 Task: Create a due date automation trigger when advanced on, 2 working days before a card is due add fields with all custom fields completed at 11:00 AM.
Action: Mouse moved to (1283, 99)
Screenshot: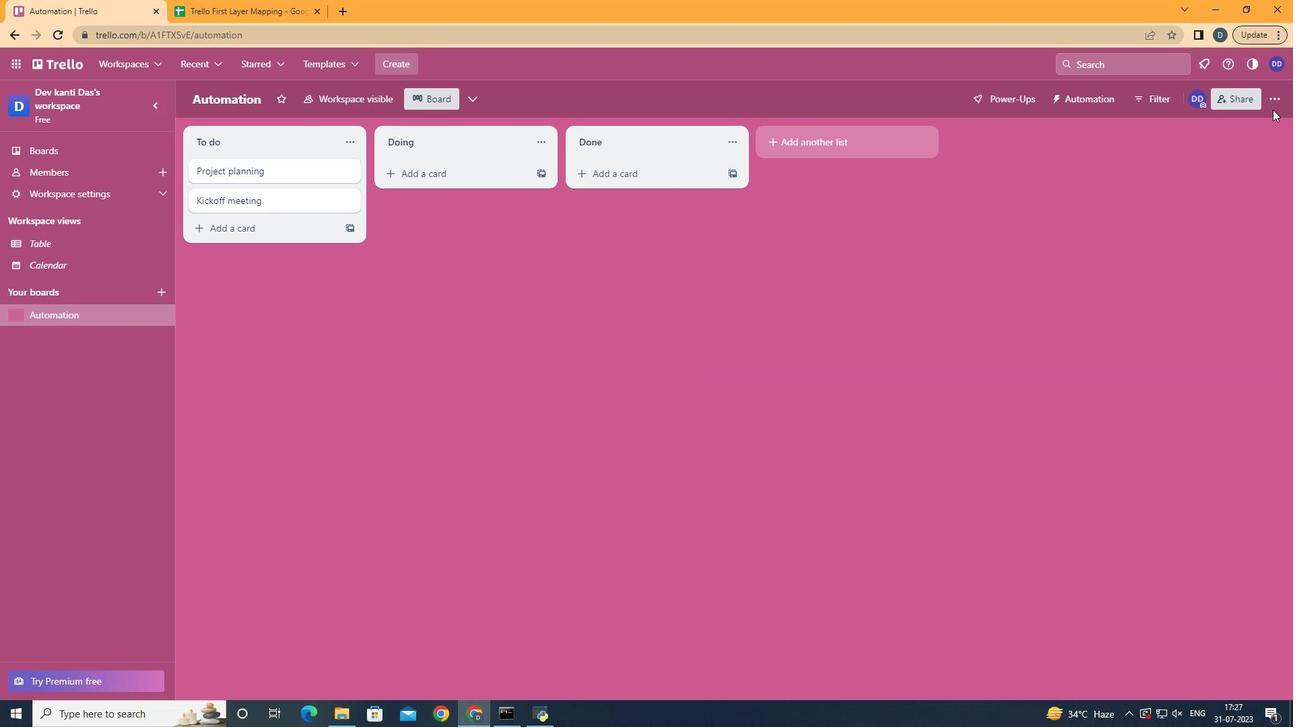 
Action: Mouse pressed left at (1283, 99)
Screenshot: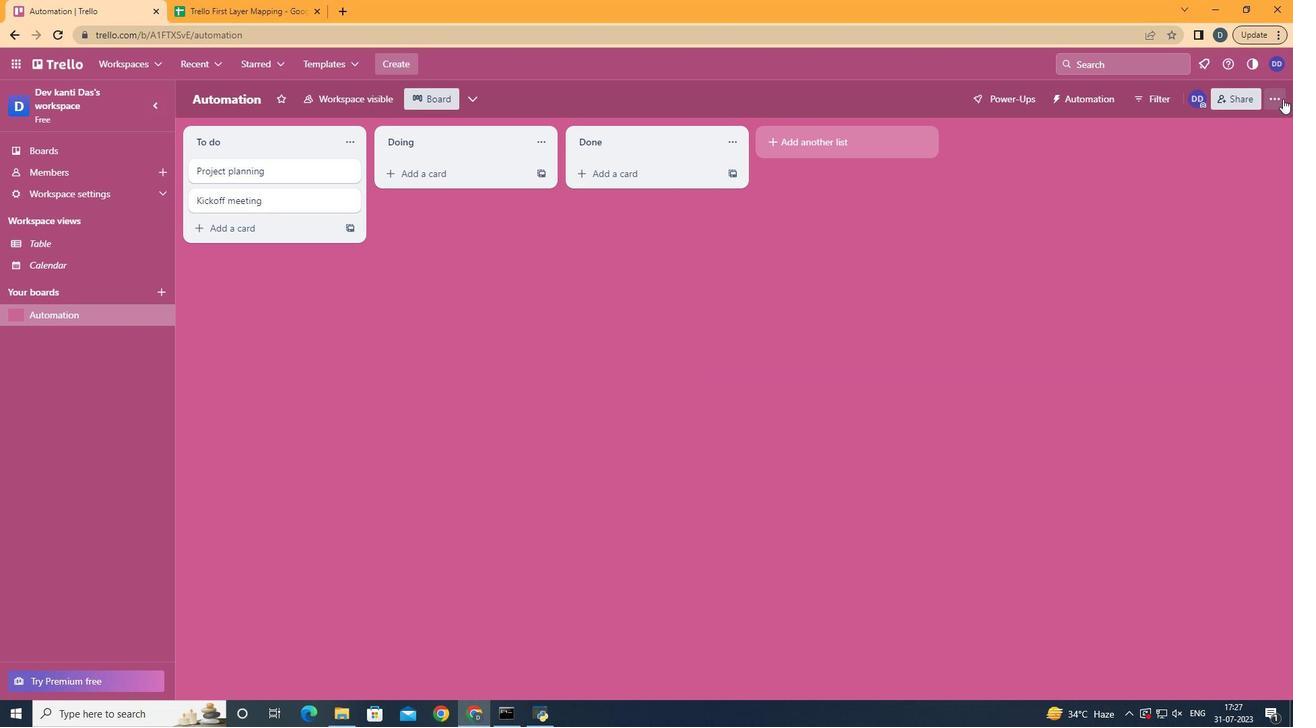 
Action: Mouse moved to (1186, 272)
Screenshot: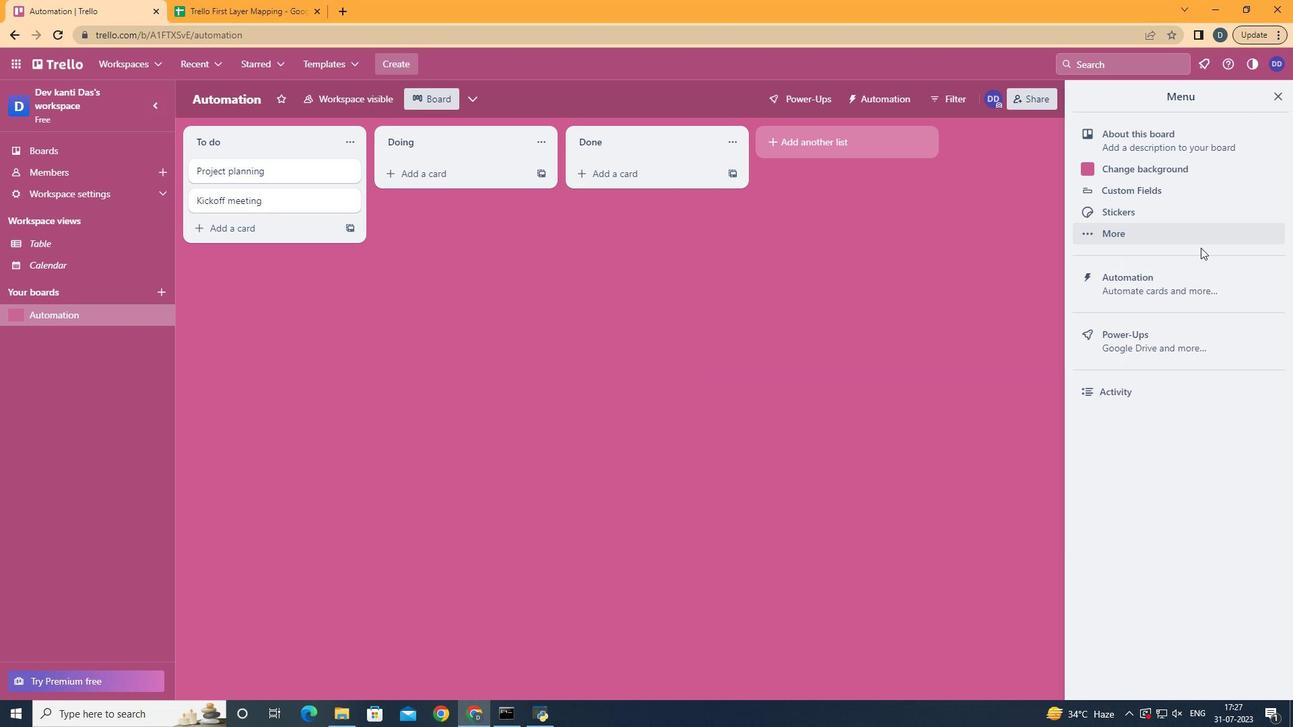 
Action: Mouse pressed left at (1186, 272)
Screenshot: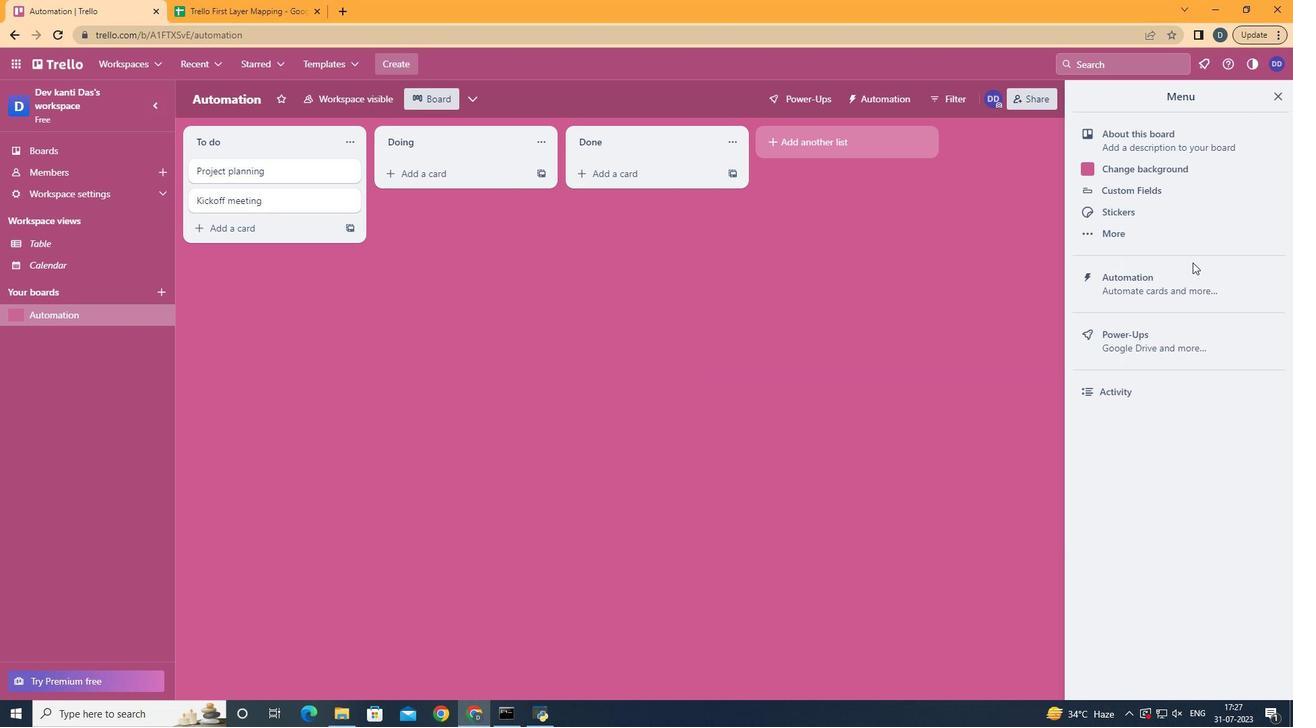 
Action: Mouse moved to (215, 268)
Screenshot: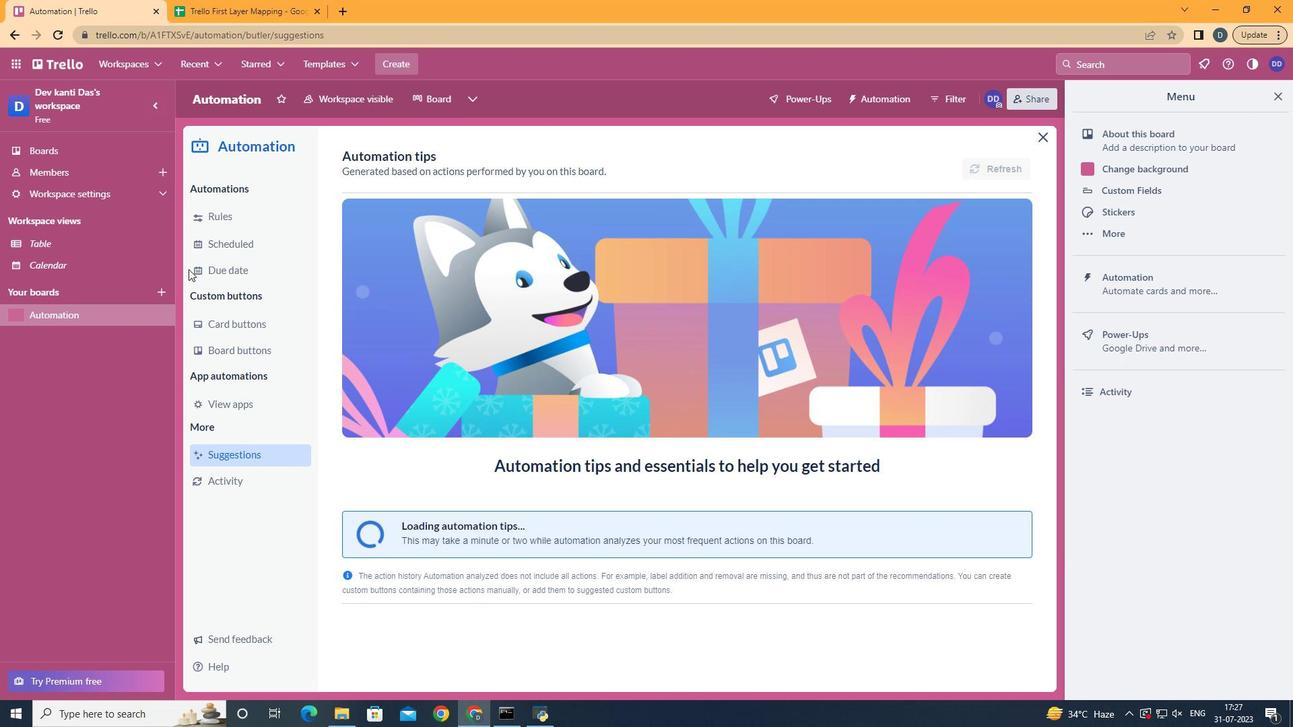 
Action: Mouse pressed left at (215, 268)
Screenshot: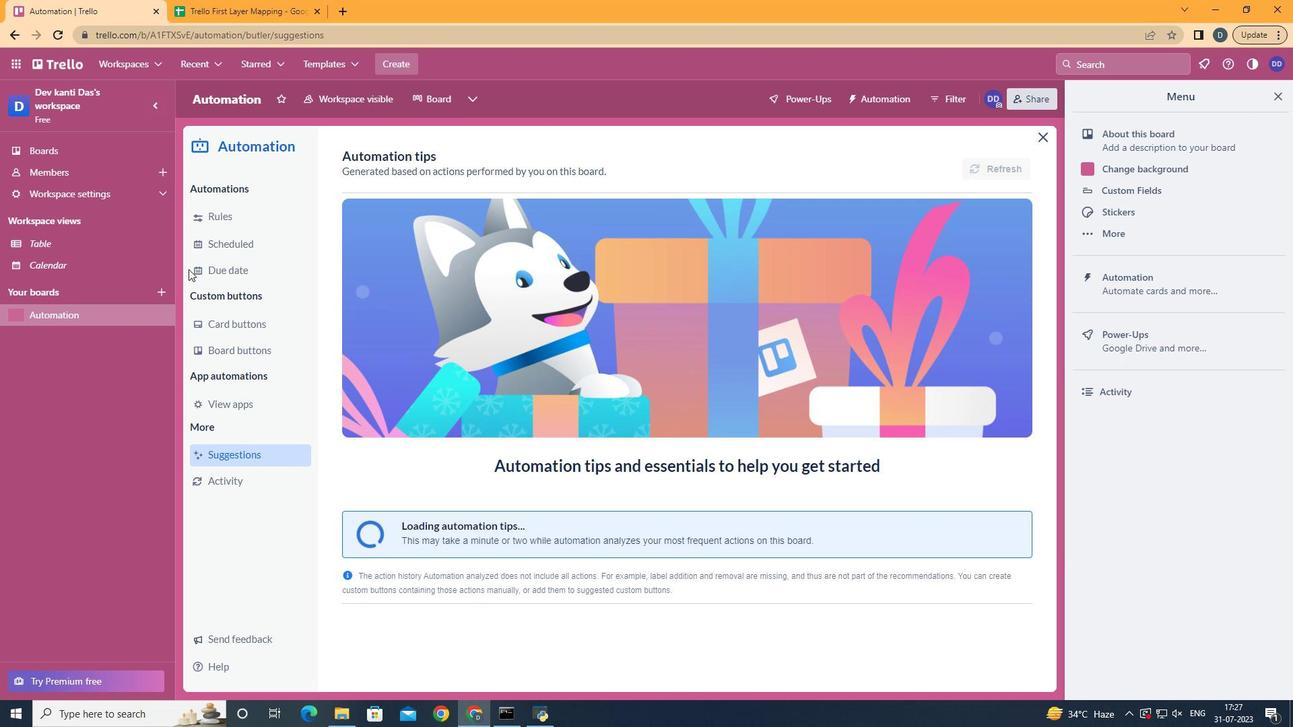 
Action: Mouse moved to (949, 164)
Screenshot: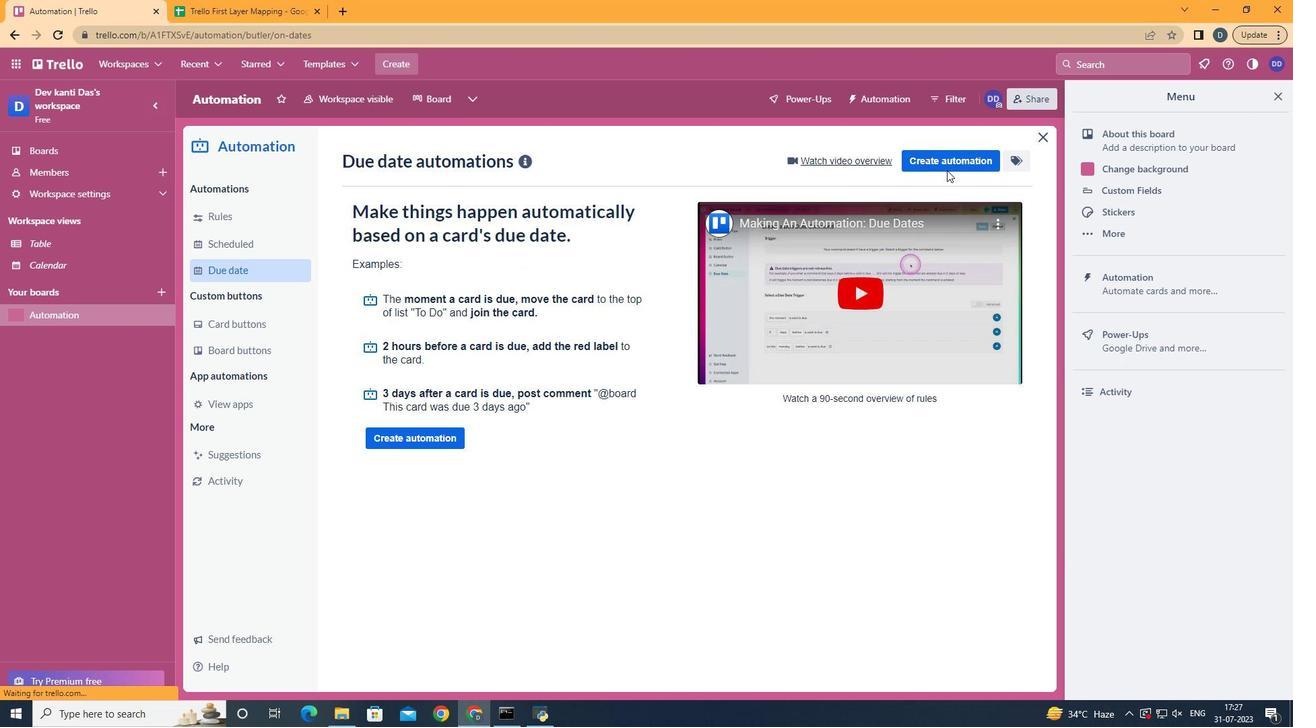 
Action: Mouse pressed left at (949, 164)
Screenshot: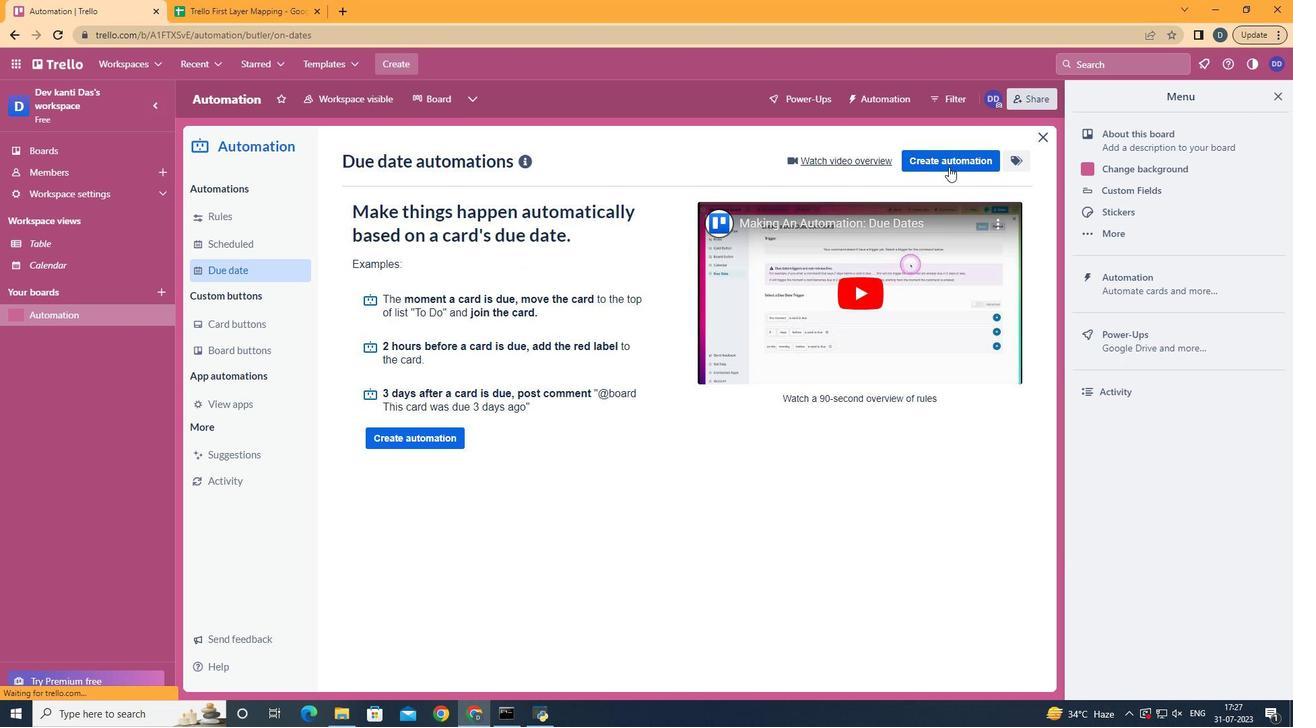 
Action: Mouse moved to (741, 283)
Screenshot: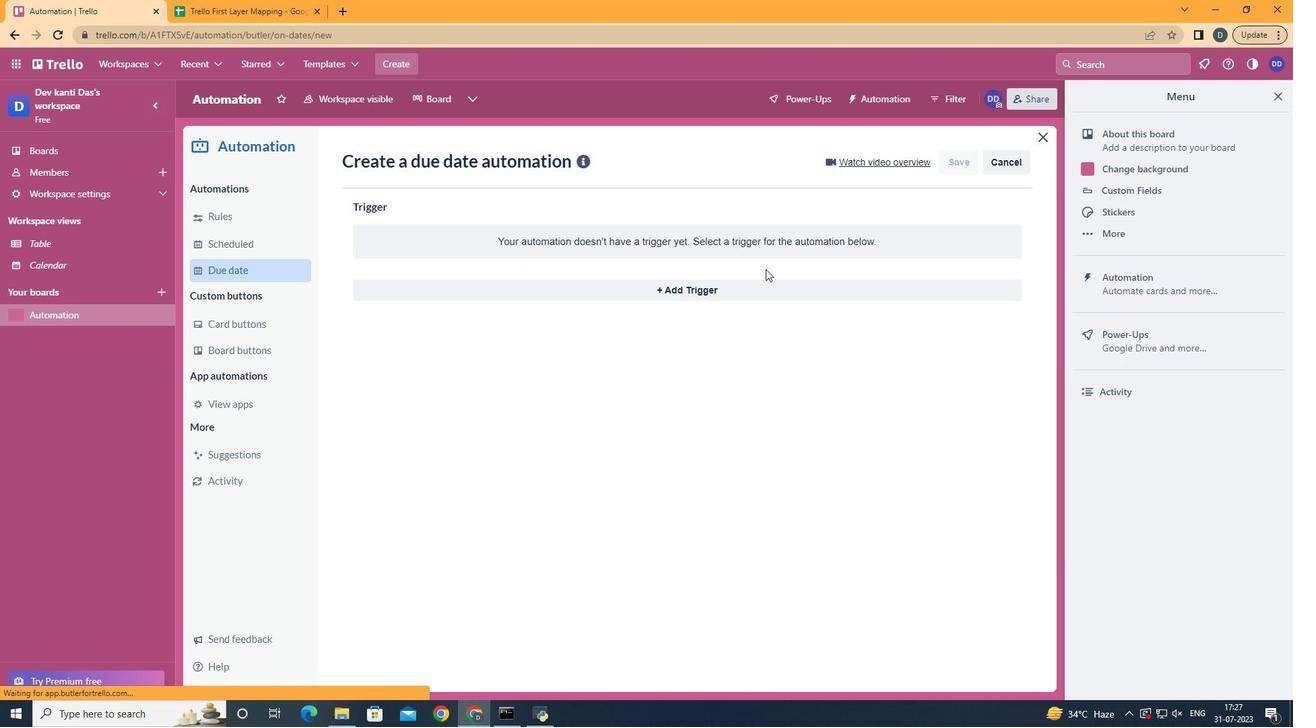 
Action: Mouse pressed left at (741, 283)
Screenshot: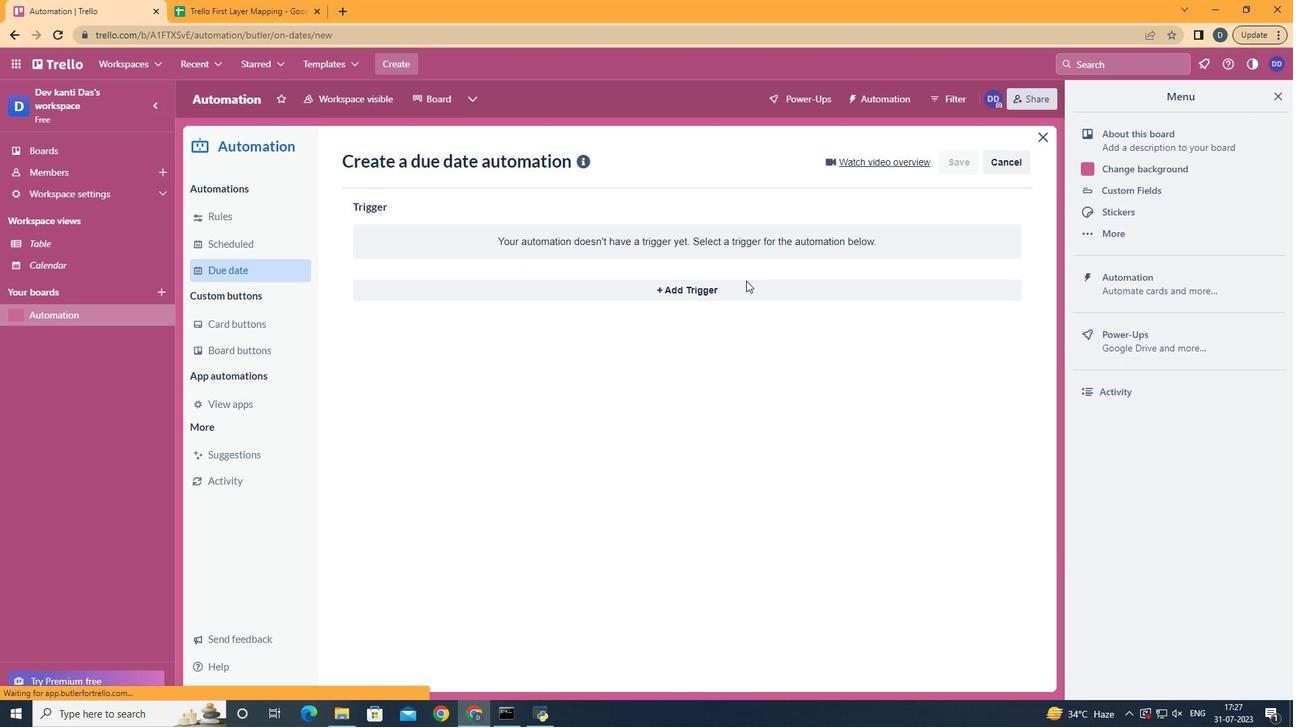 
Action: Mouse moved to (440, 553)
Screenshot: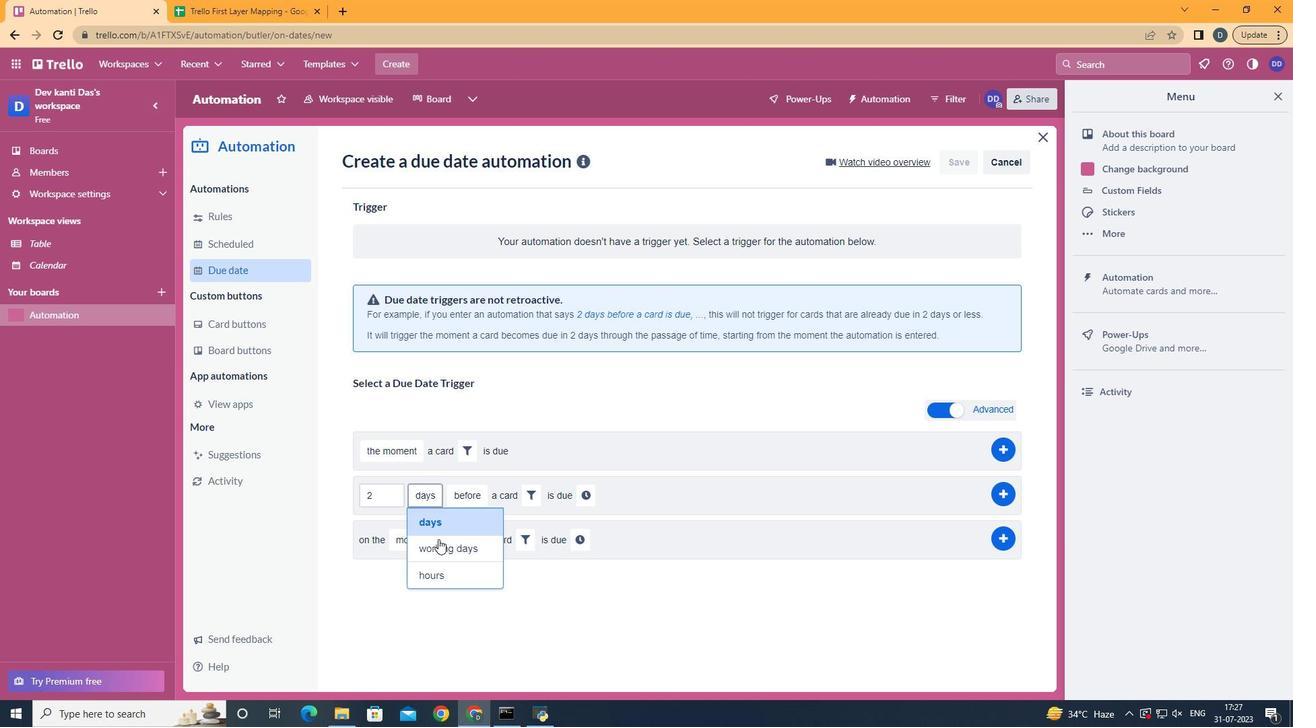 
Action: Mouse pressed left at (440, 553)
Screenshot: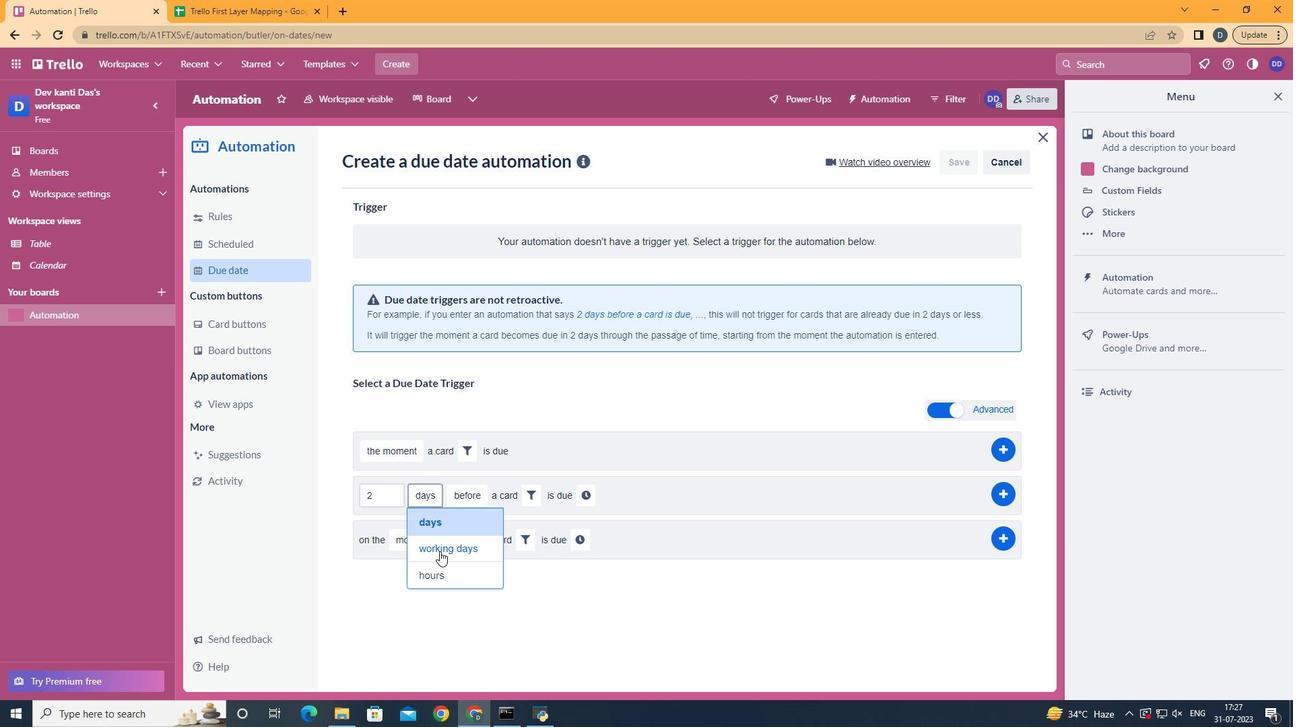
Action: Mouse moved to (563, 499)
Screenshot: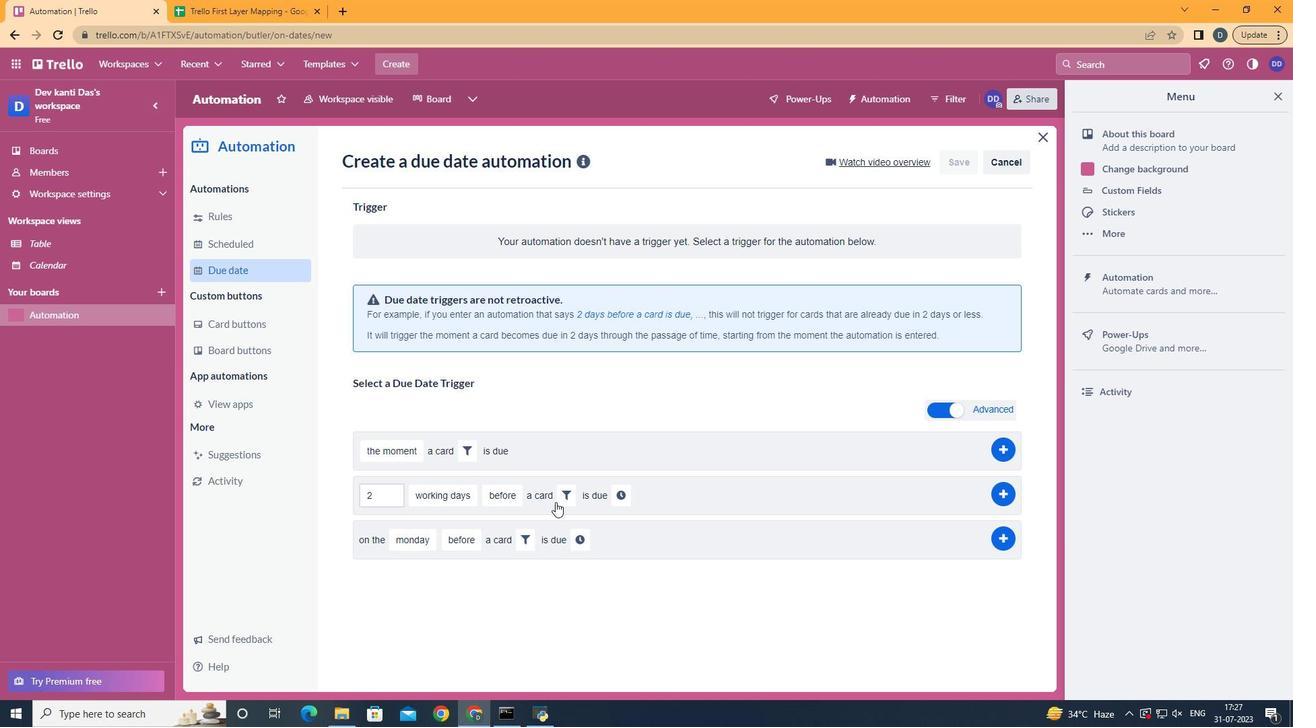 
Action: Mouse pressed left at (563, 499)
Screenshot: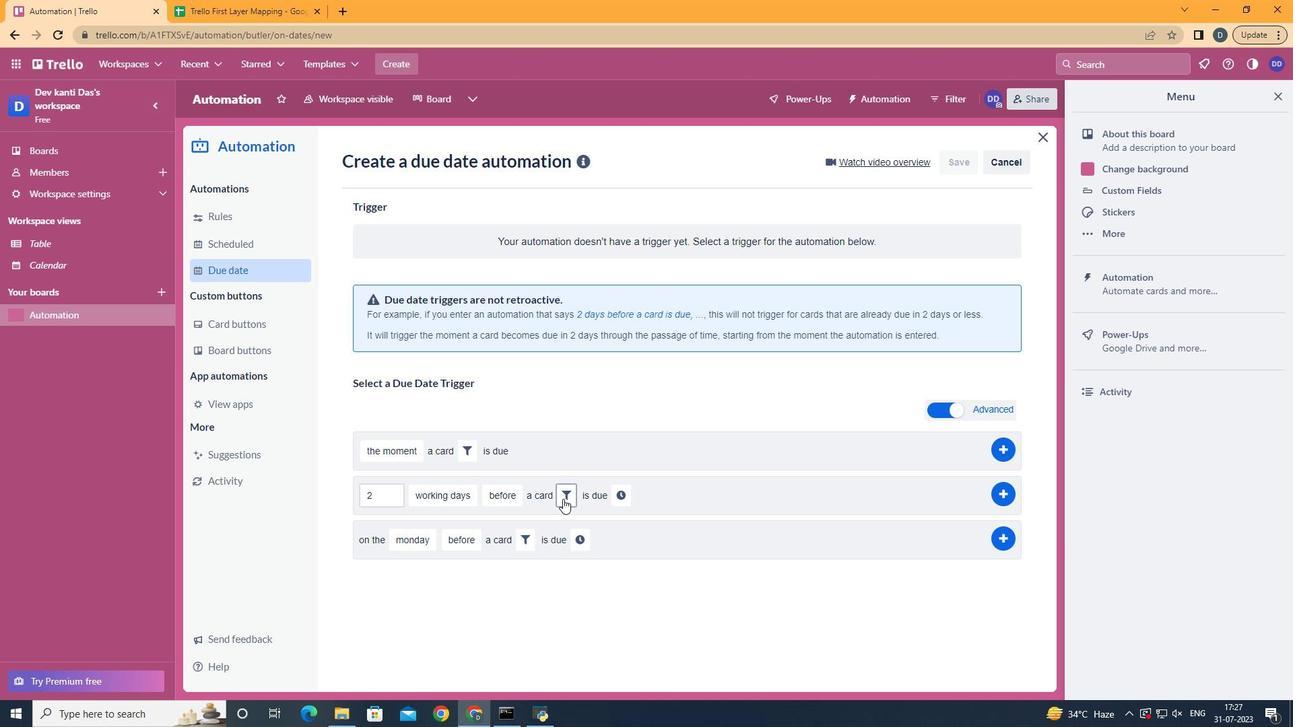
Action: Mouse moved to (774, 540)
Screenshot: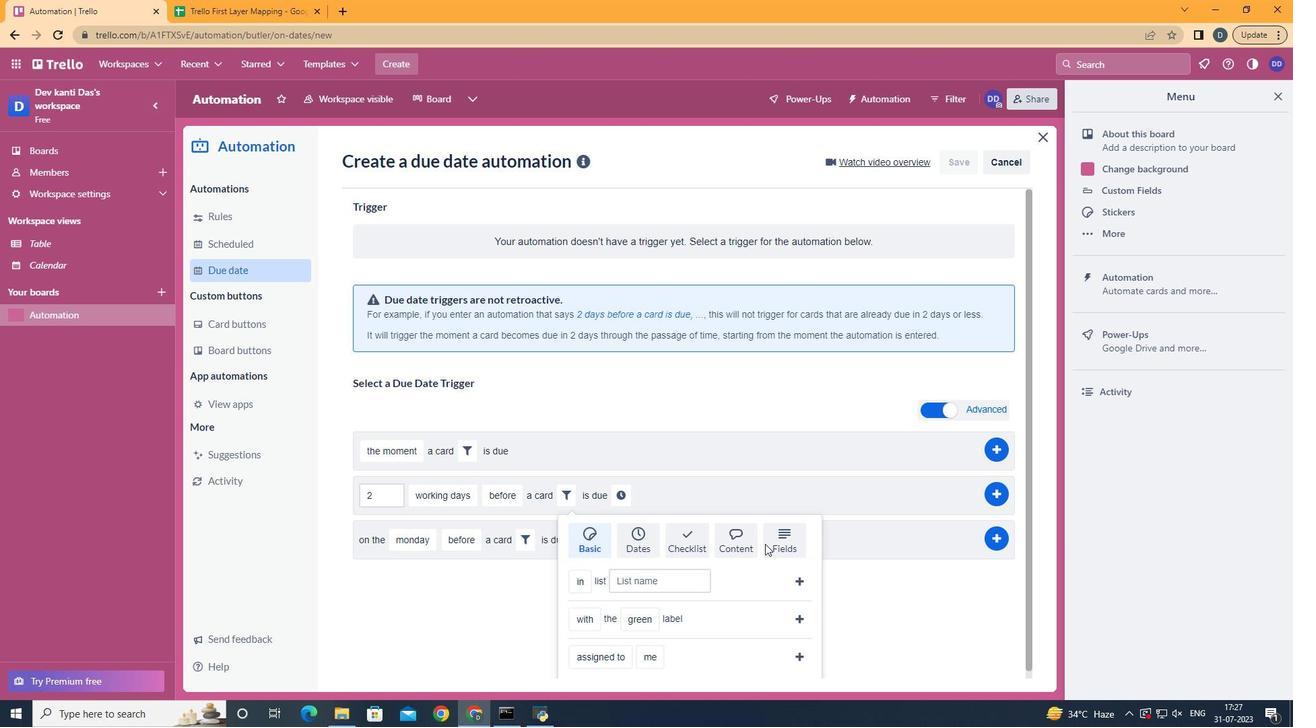 
Action: Mouse pressed left at (774, 540)
Screenshot: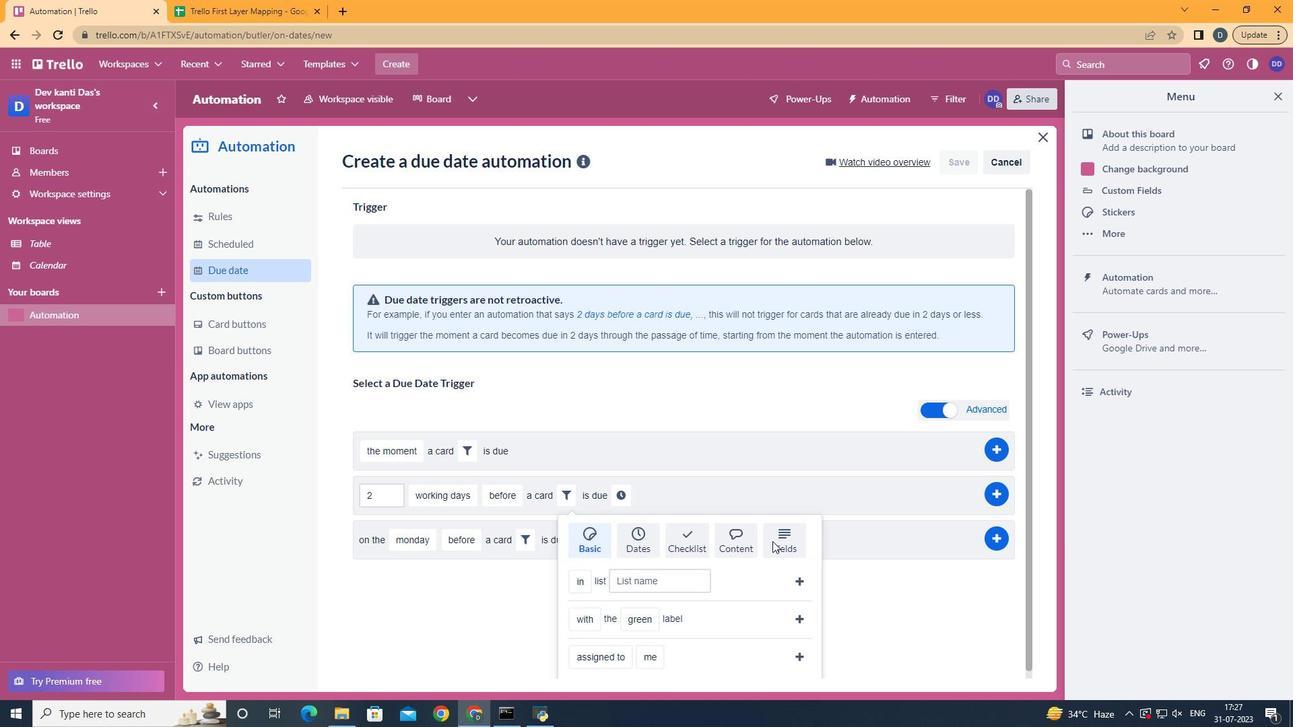 
Action: Mouse moved to (592, 621)
Screenshot: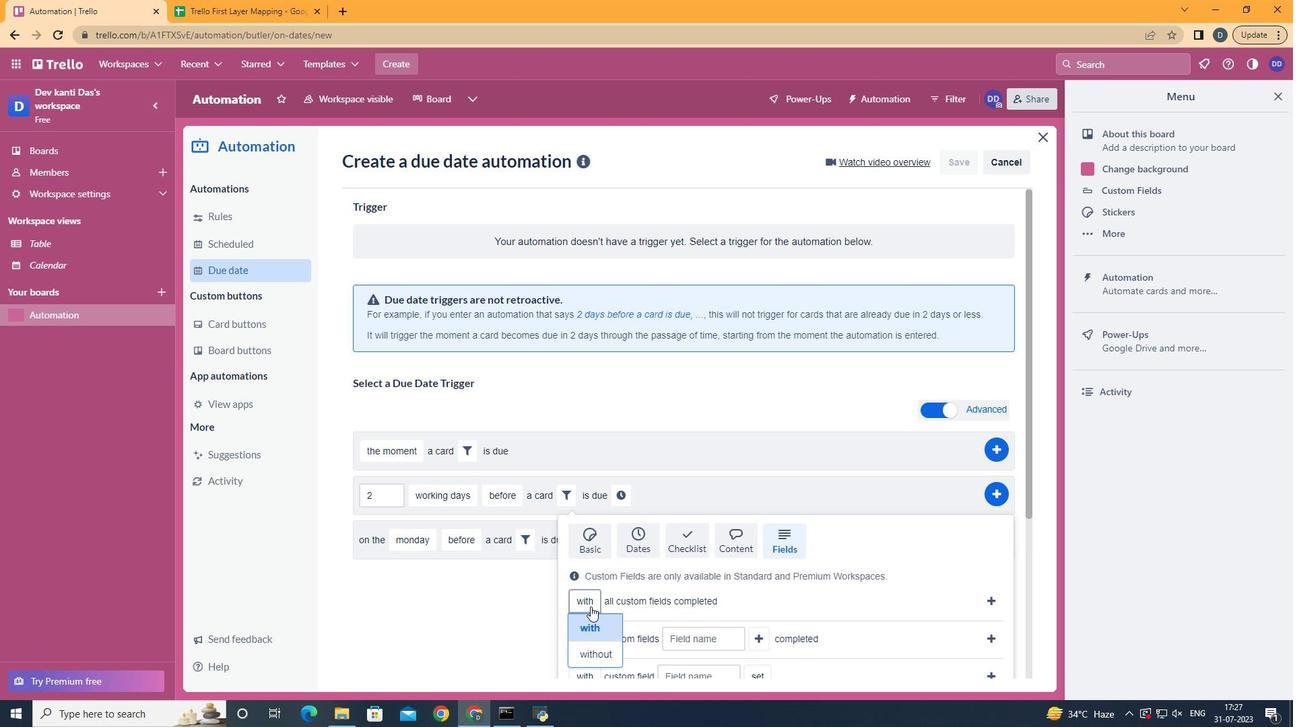 
Action: Mouse pressed left at (592, 621)
Screenshot: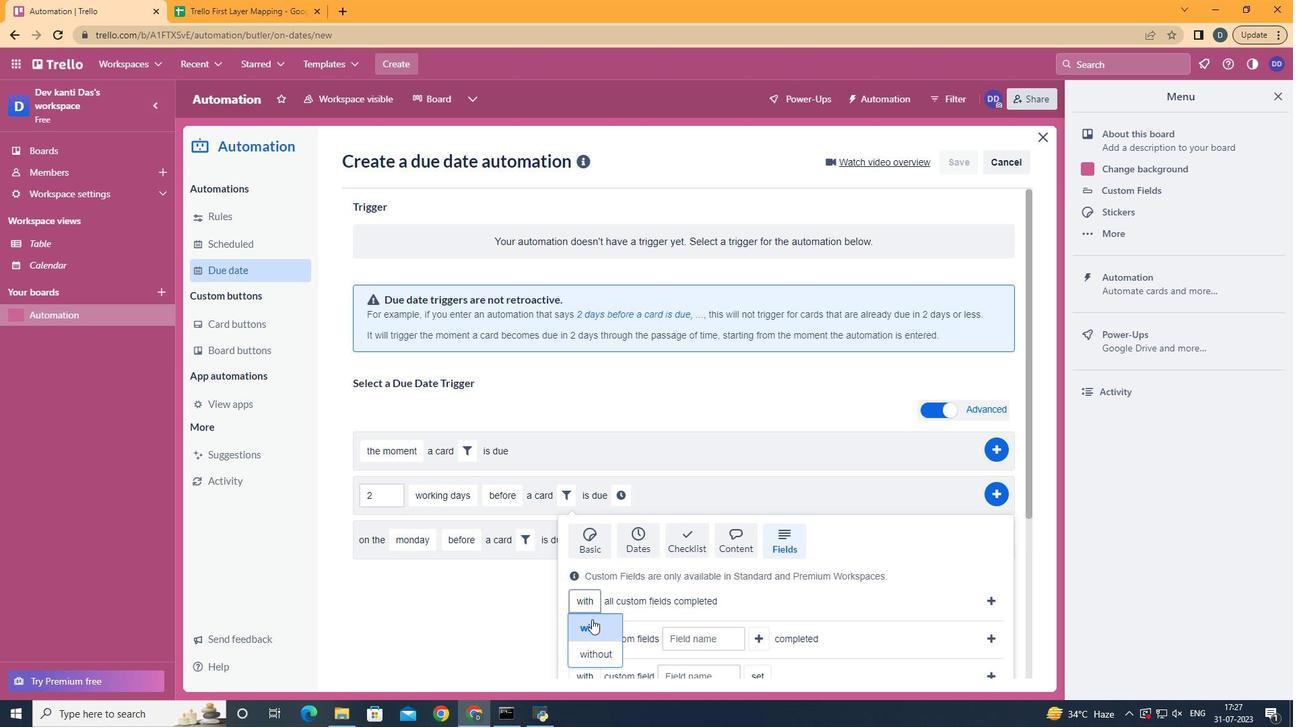 
Action: Mouse moved to (999, 598)
Screenshot: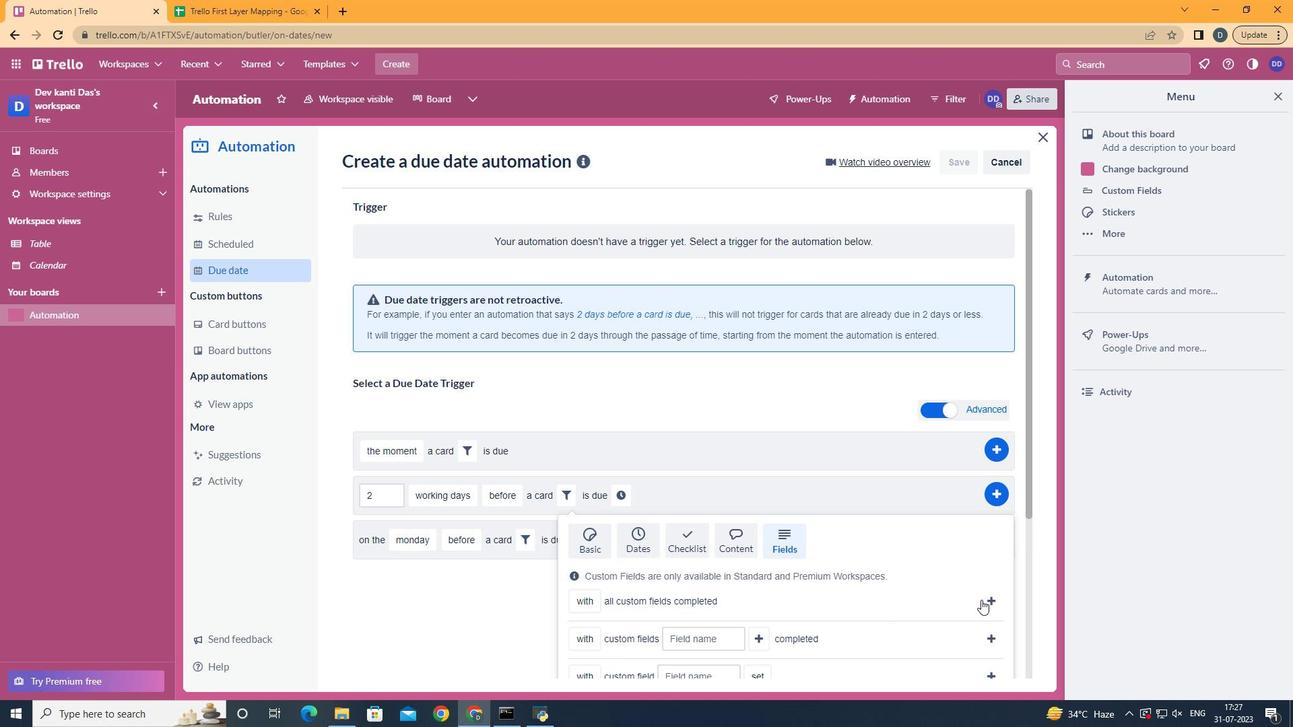 
Action: Mouse pressed left at (999, 598)
Screenshot: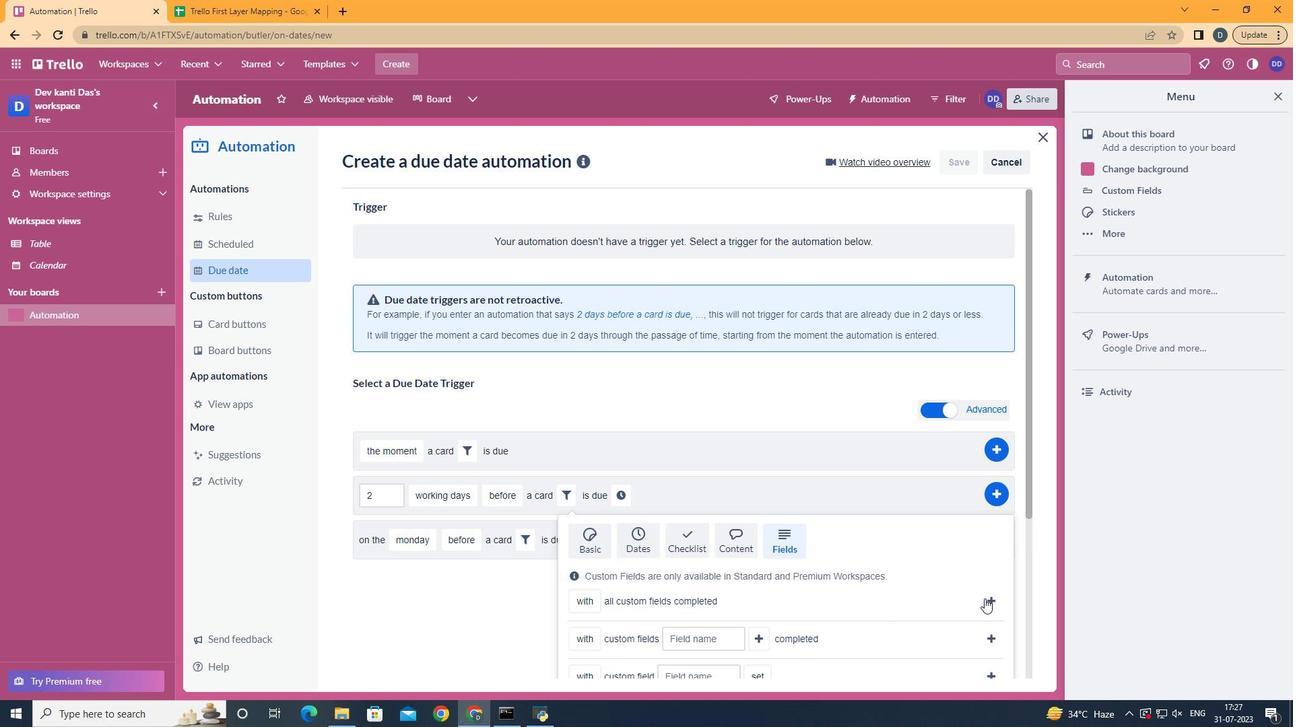 
Action: Mouse moved to (784, 503)
Screenshot: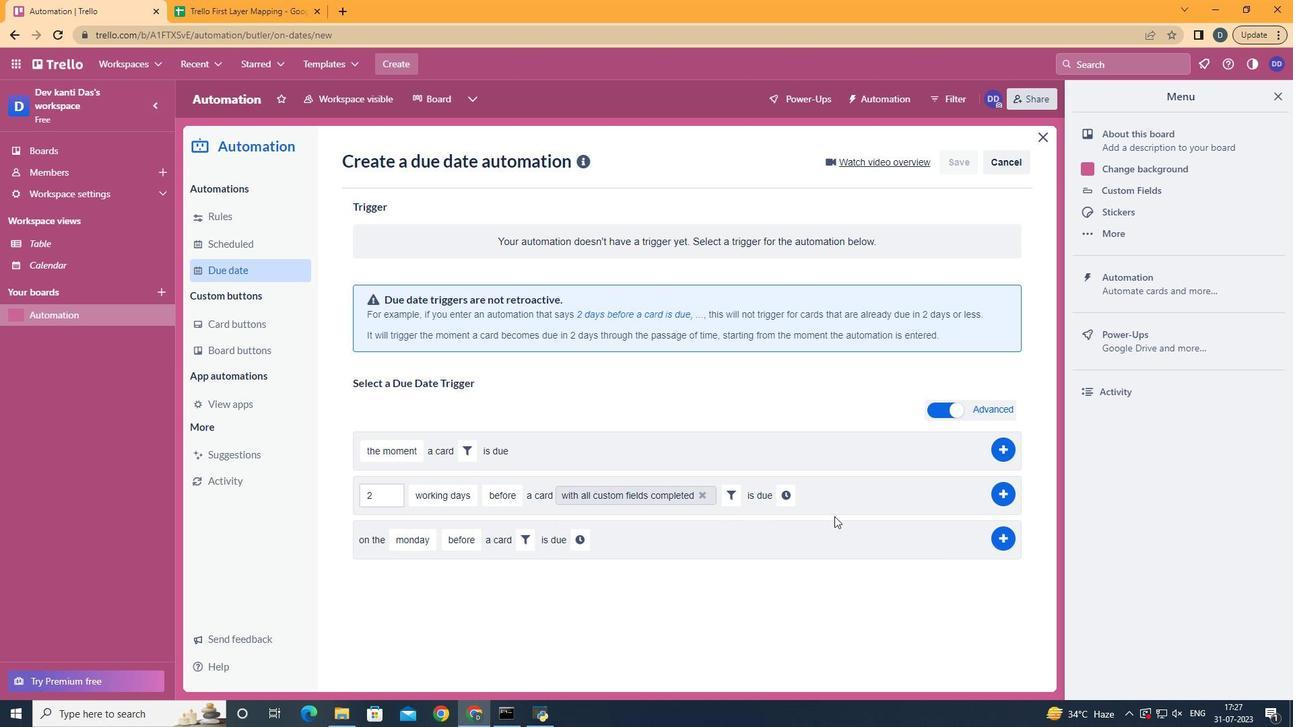 
Action: Mouse pressed left at (784, 503)
Screenshot: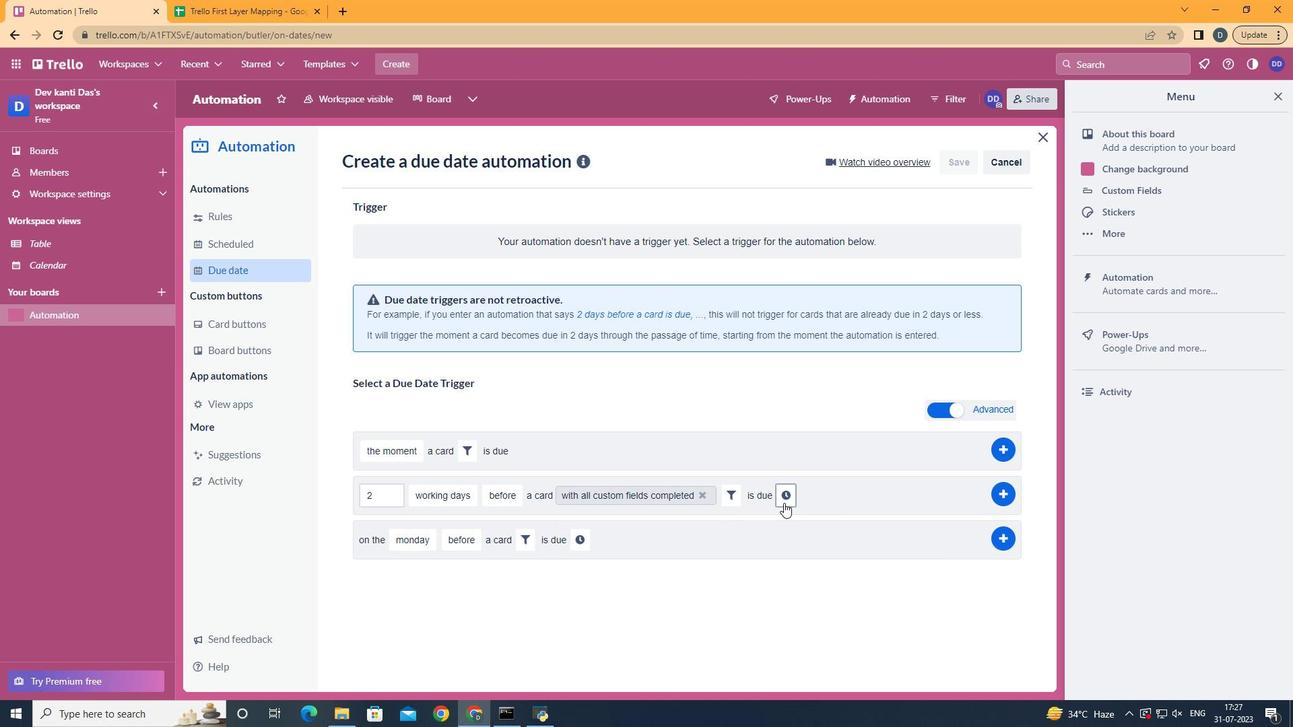 
Action: Mouse moved to (810, 505)
Screenshot: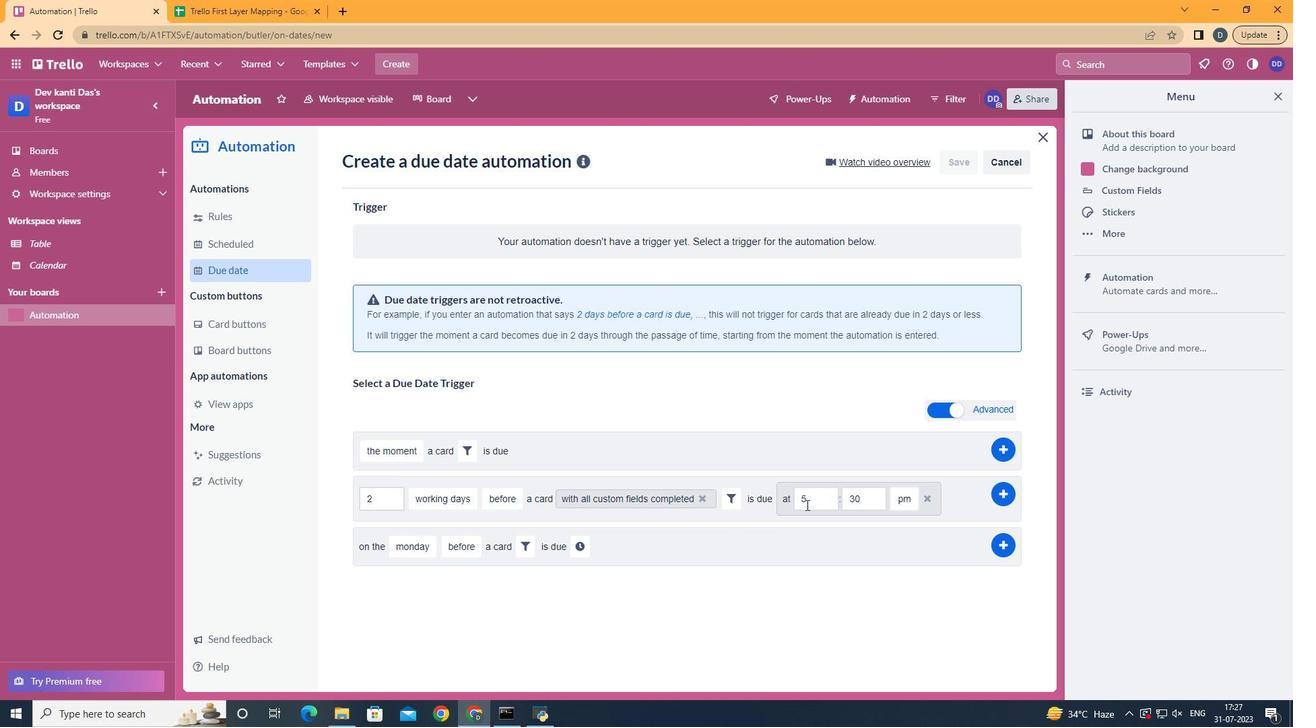 
Action: Mouse pressed left at (810, 505)
Screenshot: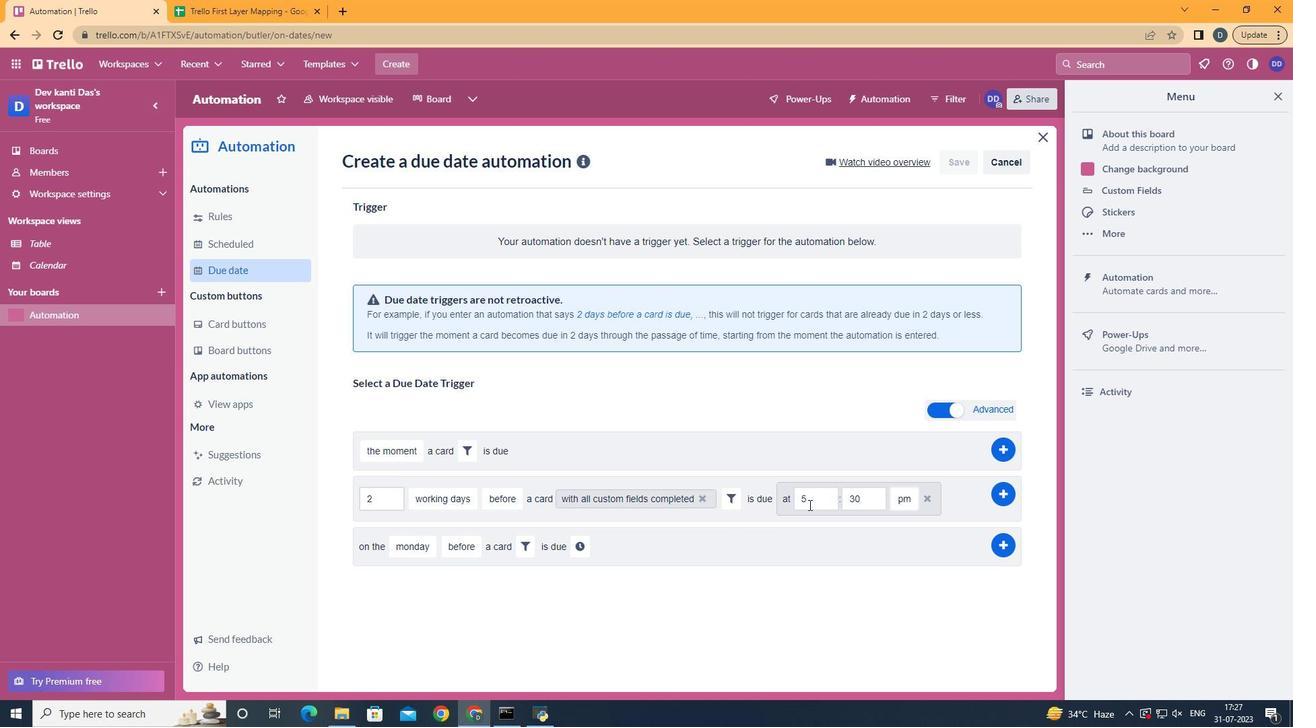 
Action: Key pressed <Key.backspace>11
Screenshot: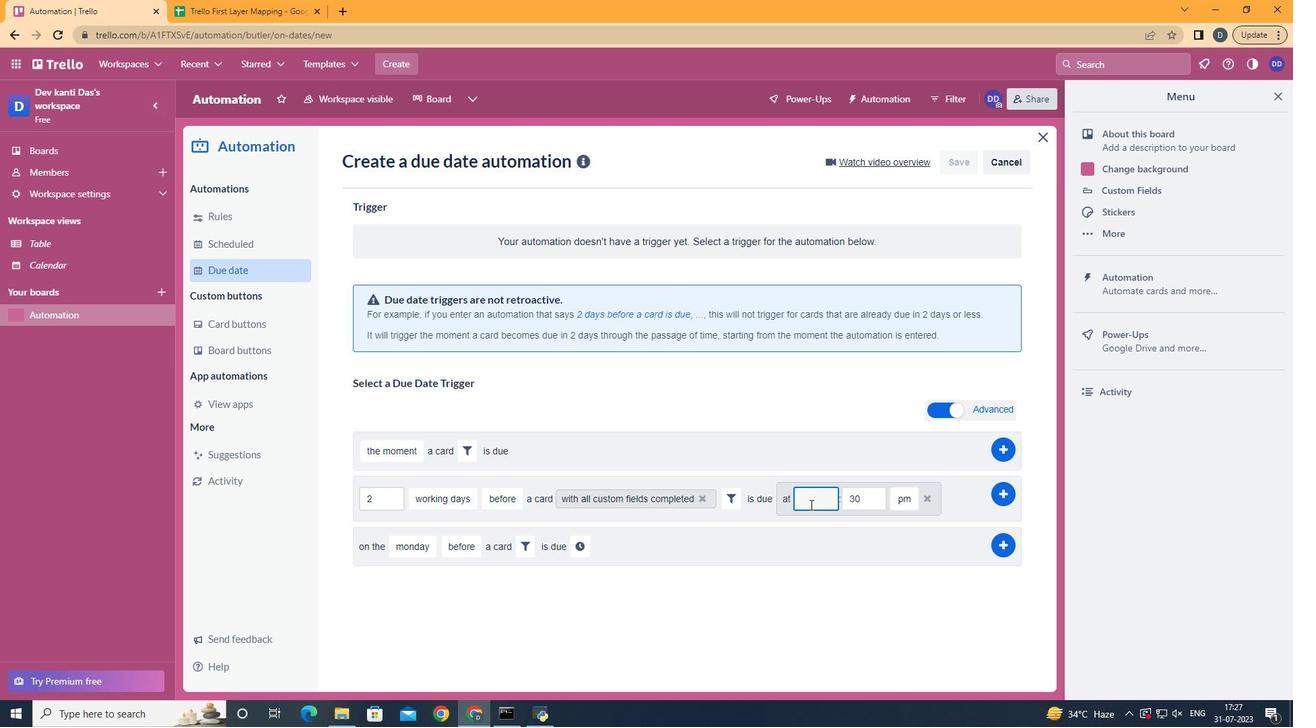 
Action: Mouse moved to (867, 499)
Screenshot: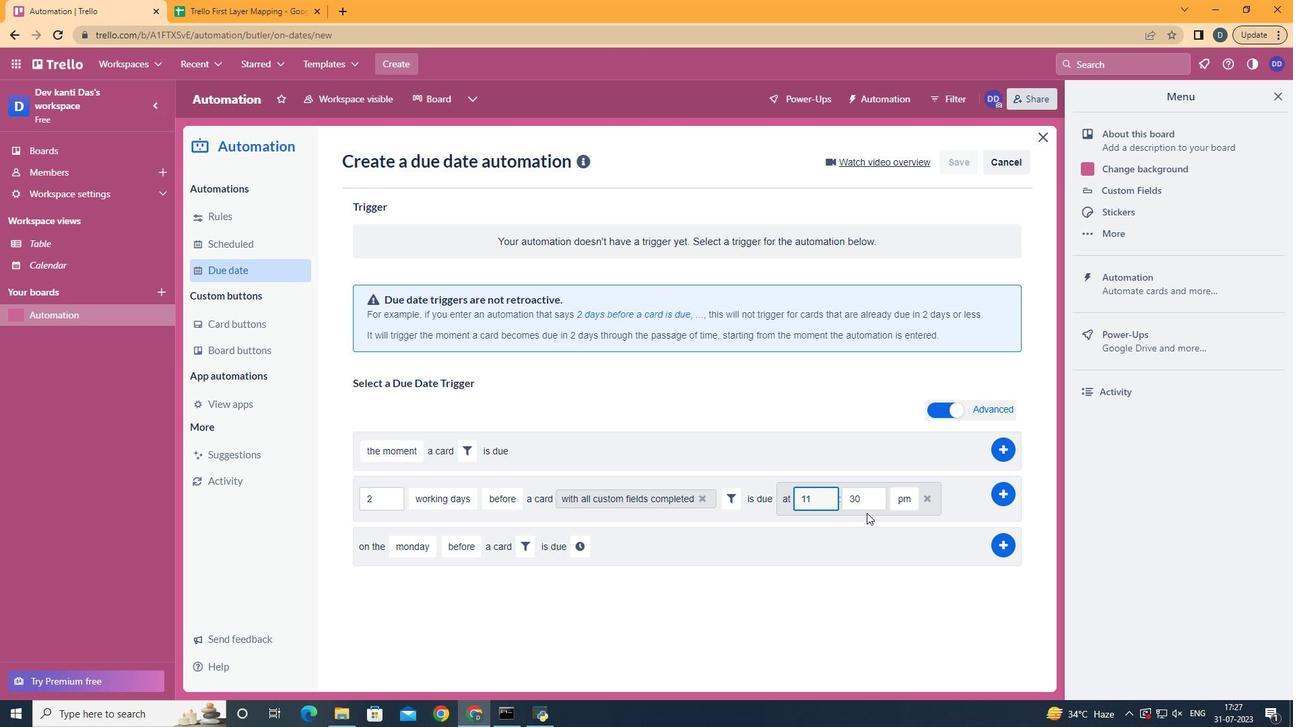 
Action: Mouse pressed left at (867, 499)
Screenshot: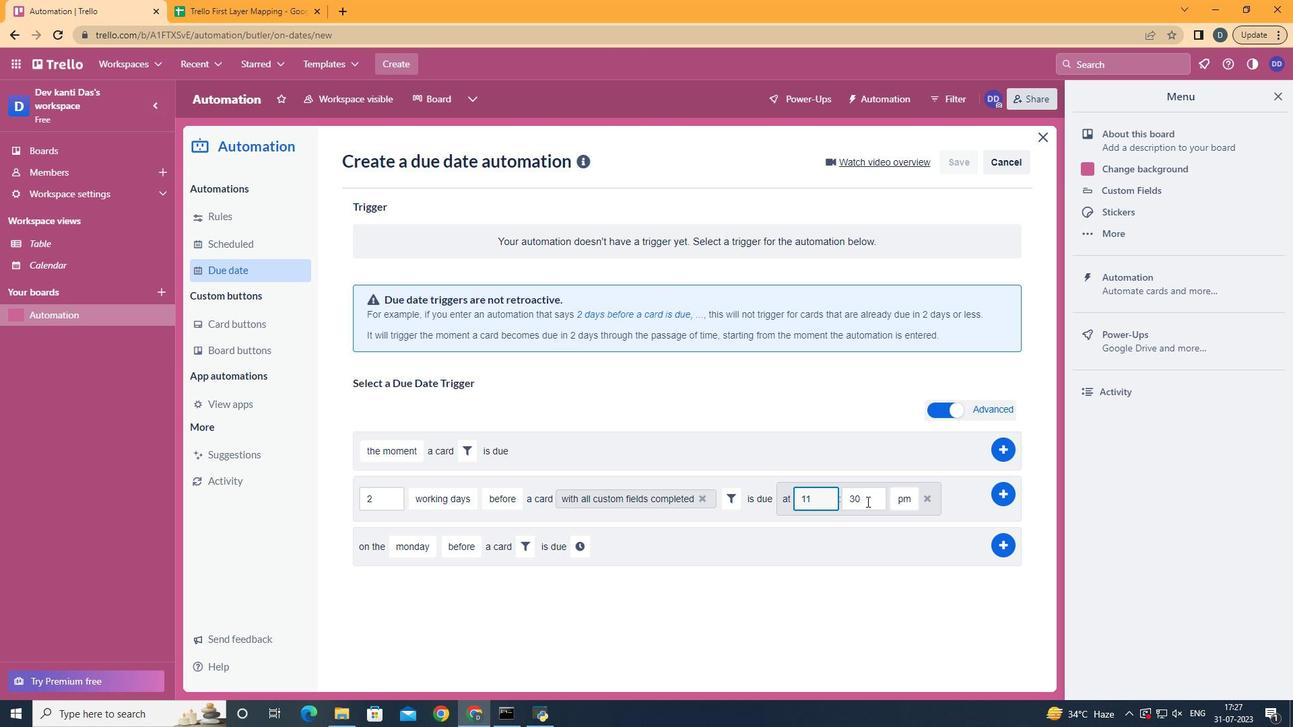 
Action: Key pressed <Key.backspace><Key.backspace>00
Screenshot: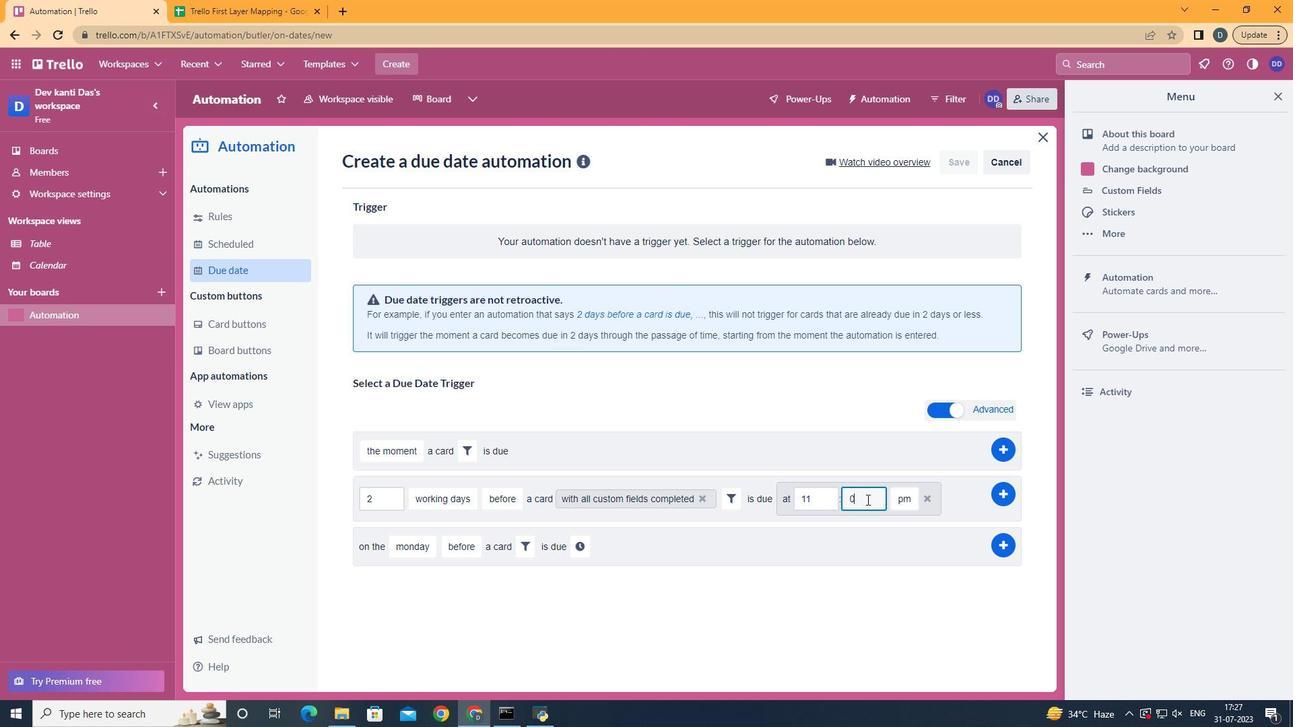 
Action: Mouse moved to (900, 524)
Screenshot: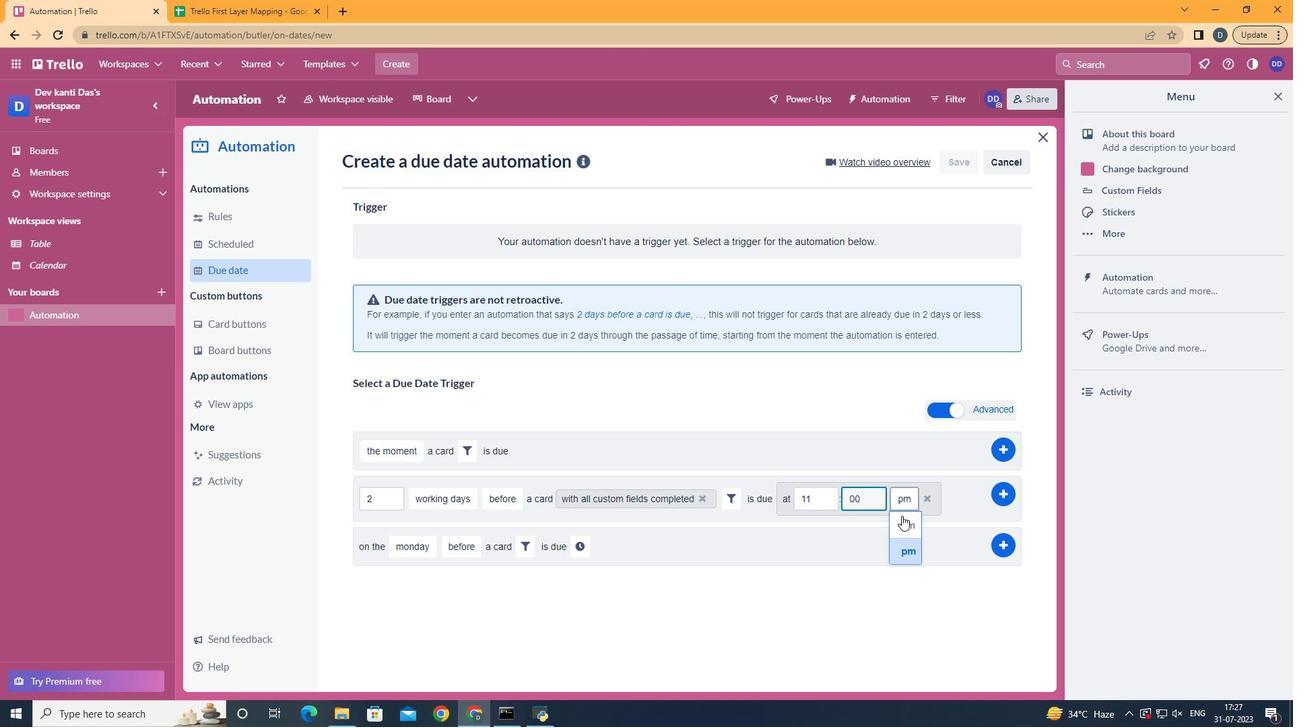 
Action: Mouse pressed left at (900, 524)
Screenshot: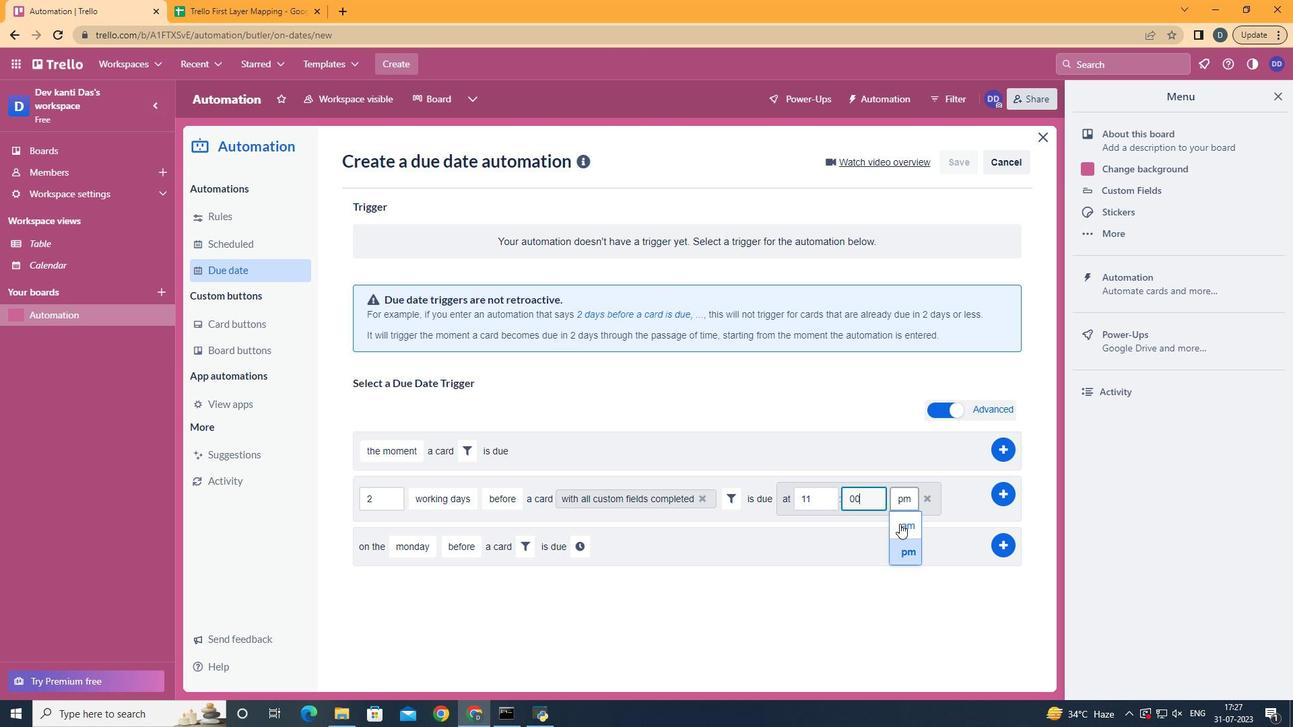 
Action: Mouse moved to (1004, 499)
Screenshot: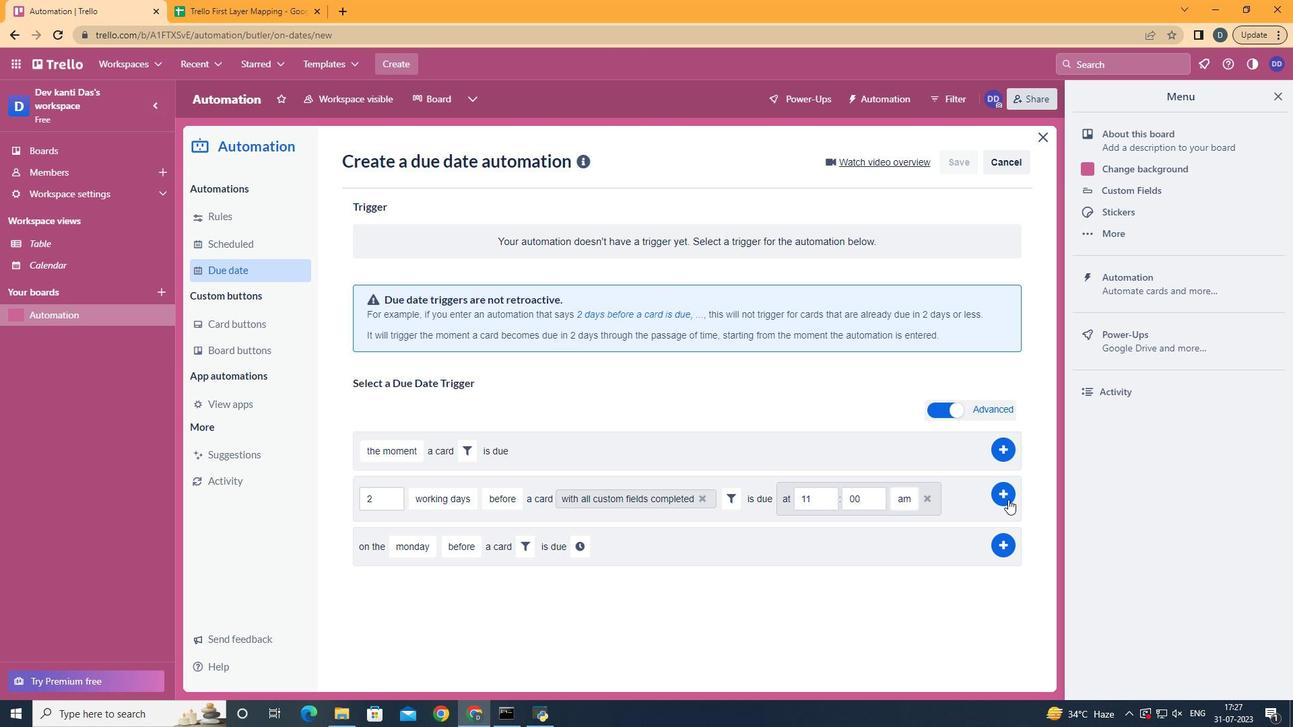 
Action: Mouse pressed left at (1004, 499)
Screenshot: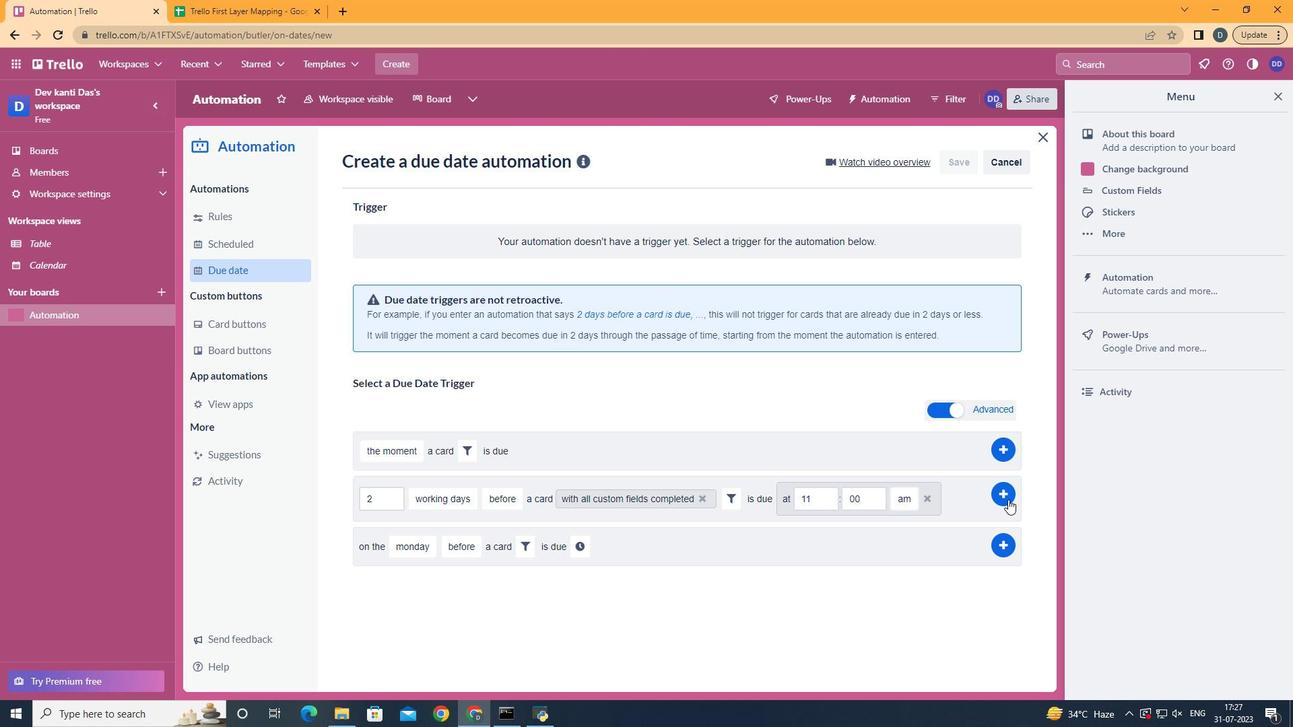 
Action: Mouse moved to (428, 326)
Screenshot: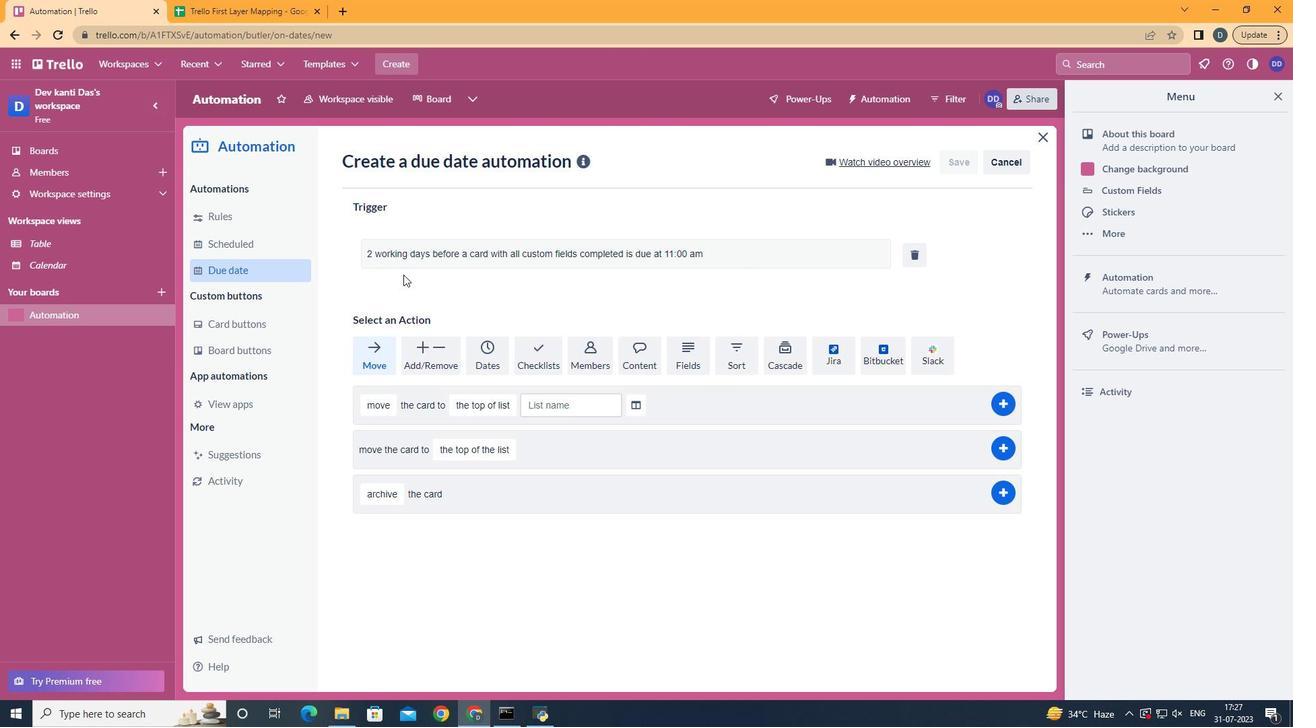 
